 Task: Write name "Microsoft Dynamics 365 certifications".
Action: Mouse moved to (635, 81)
Screenshot: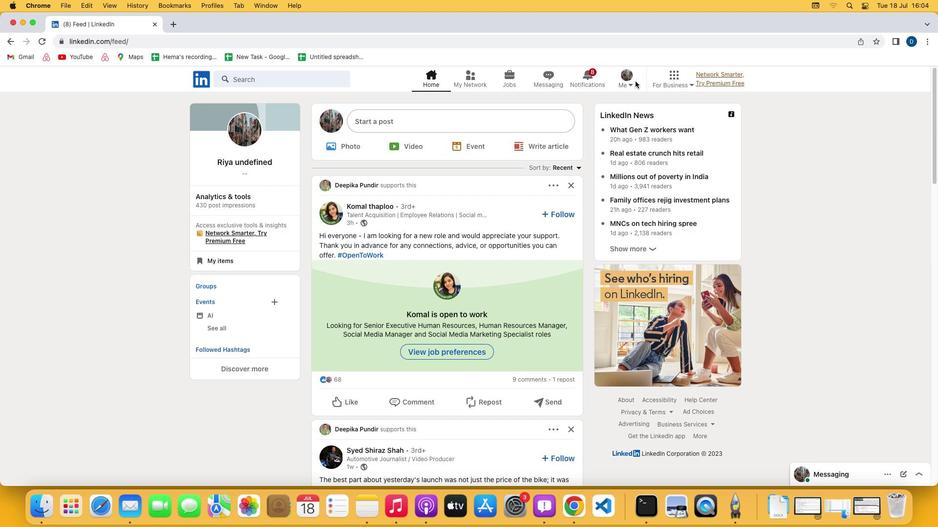 
Action: Mouse pressed left at (635, 81)
Screenshot: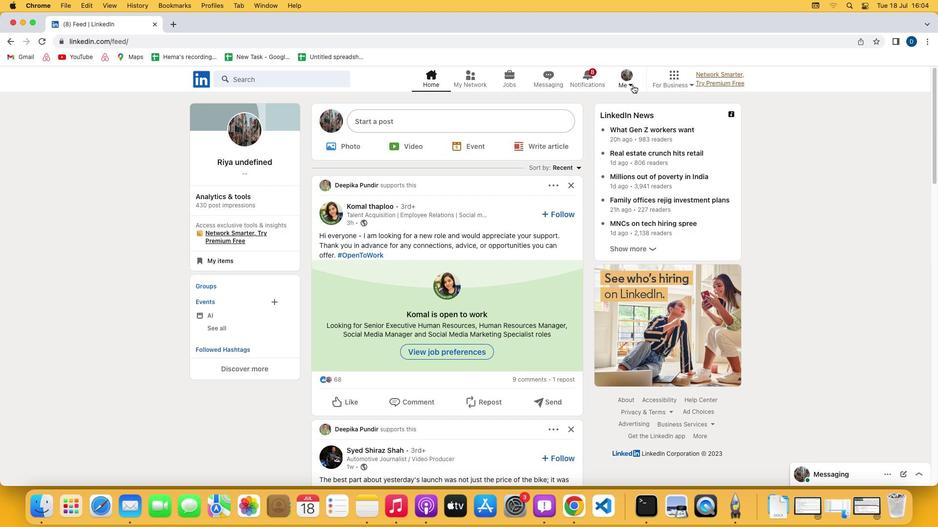 
Action: Mouse moved to (631, 85)
Screenshot: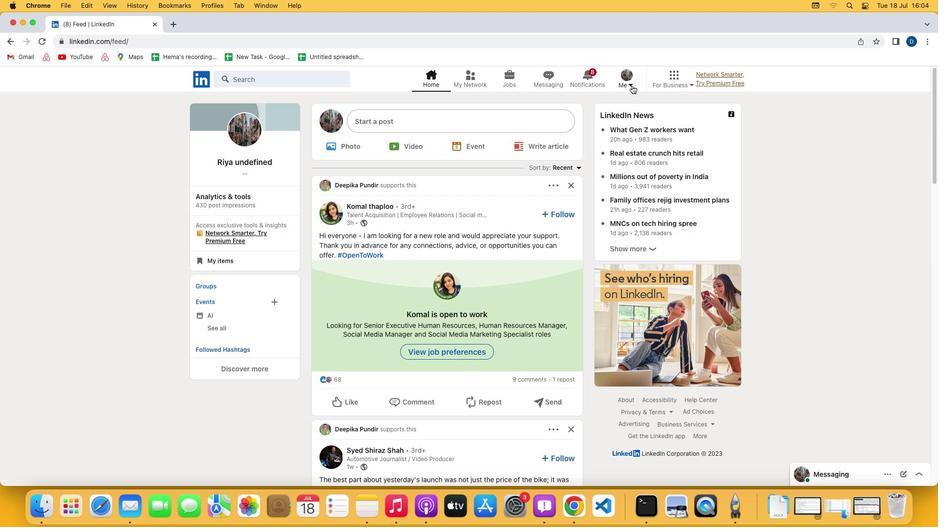 
Action: Mouse pressed left at (631, 85)
Screenshot: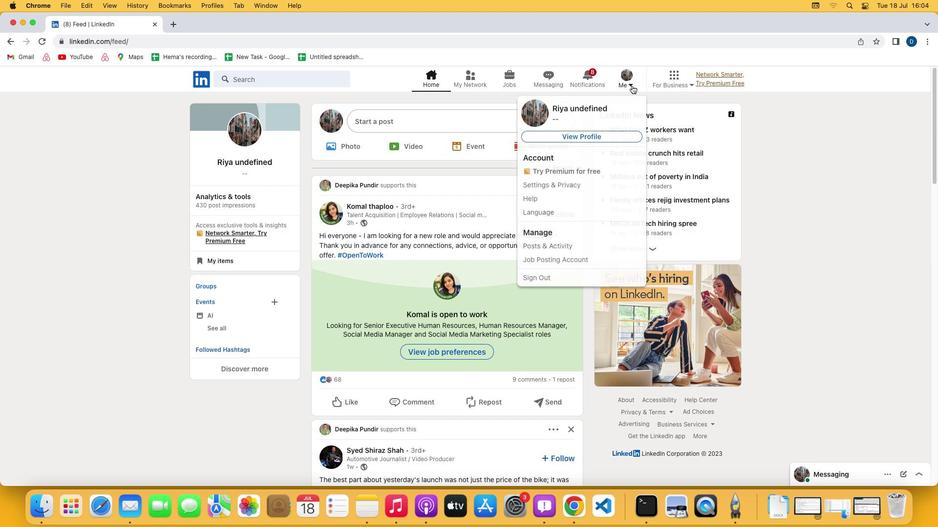 
Action: Mouse moved to (596, 134)
Screenshot: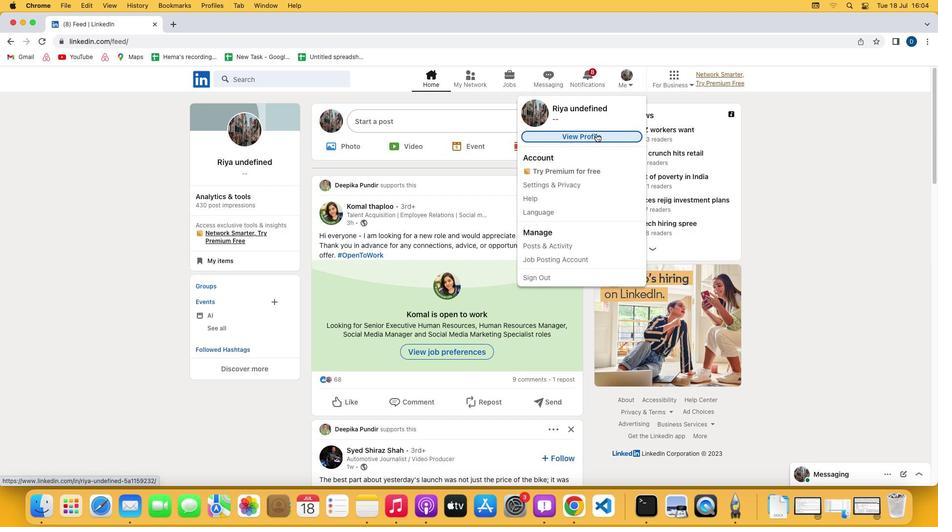 
Action: Mouse pressed left at (596, 134)
Screenshot: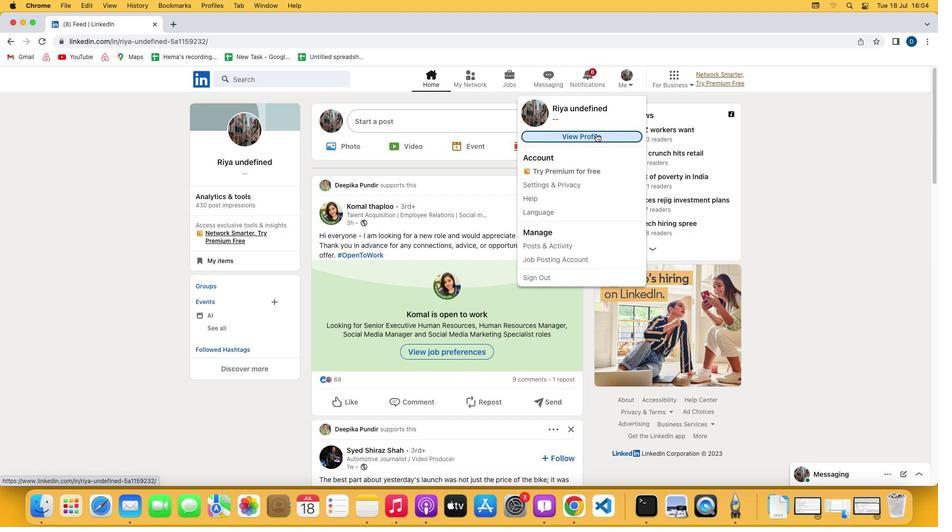 
Action: Mouse moved to (307, 329)
Screenshot: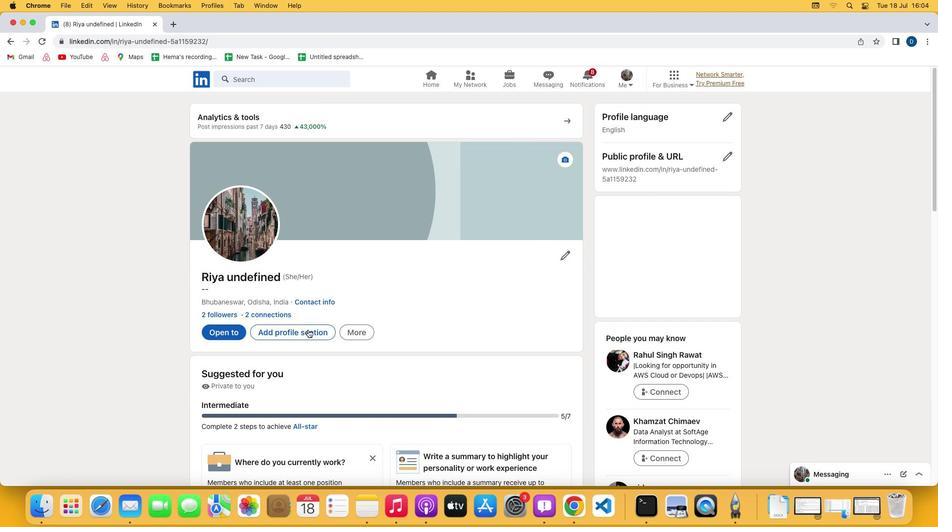 
Action: Mouse pressed left at (307, 329)
Screenshot: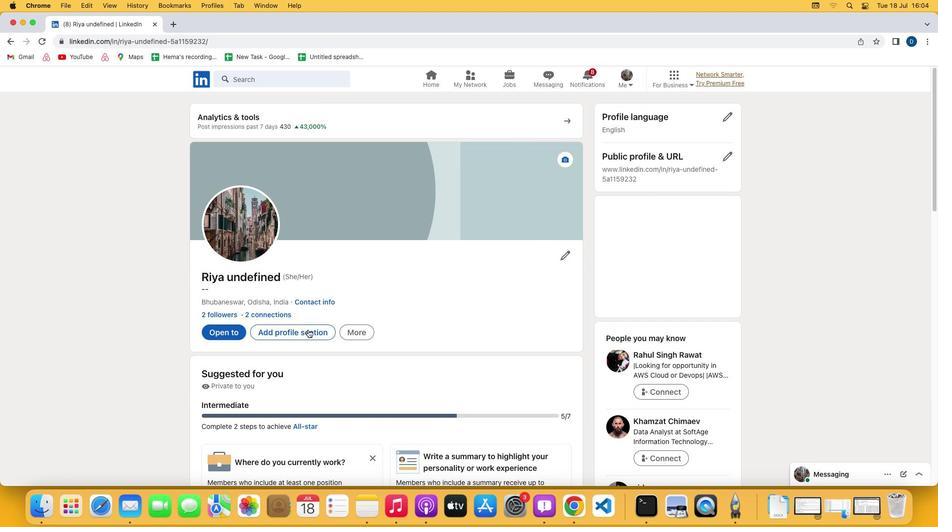 
Action: Mouse moved to (383, 151)
Screenshot: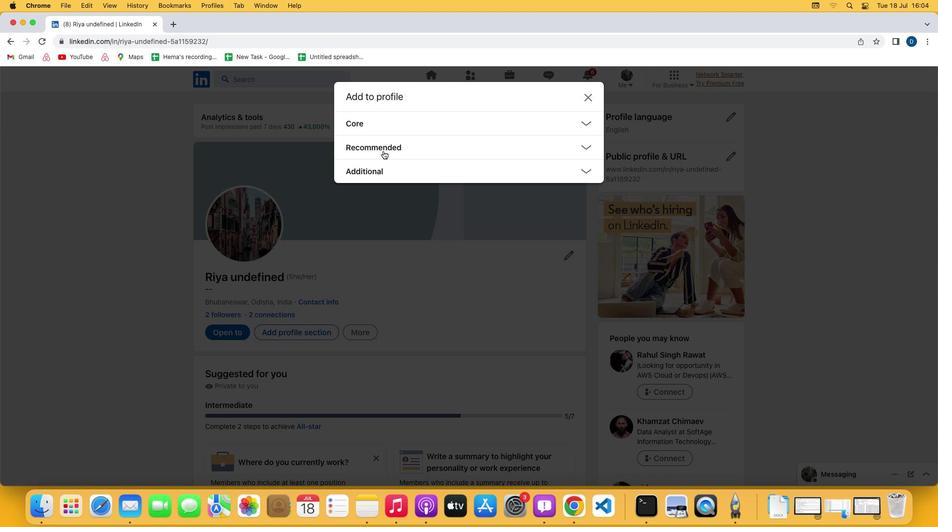 
Action: Mouse pressed left at (383, 151)
Screenshot: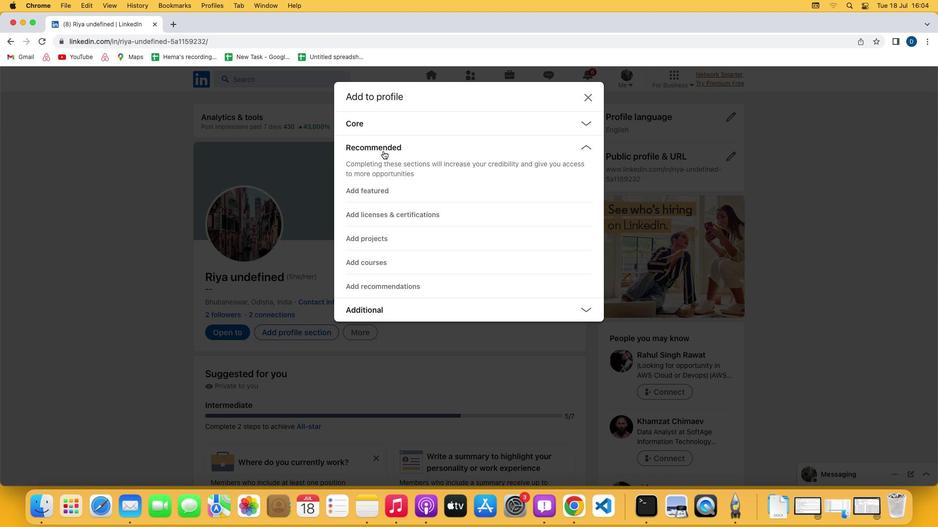 
Action: Mouse moved to (385, 217)
Screenshot: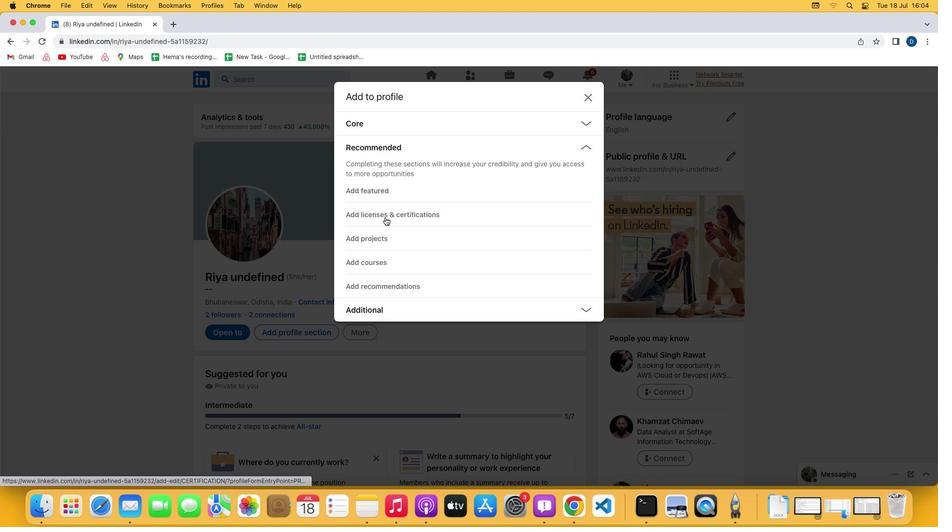 
Action: Mouse pressed left at (385, 217)
Screenshot: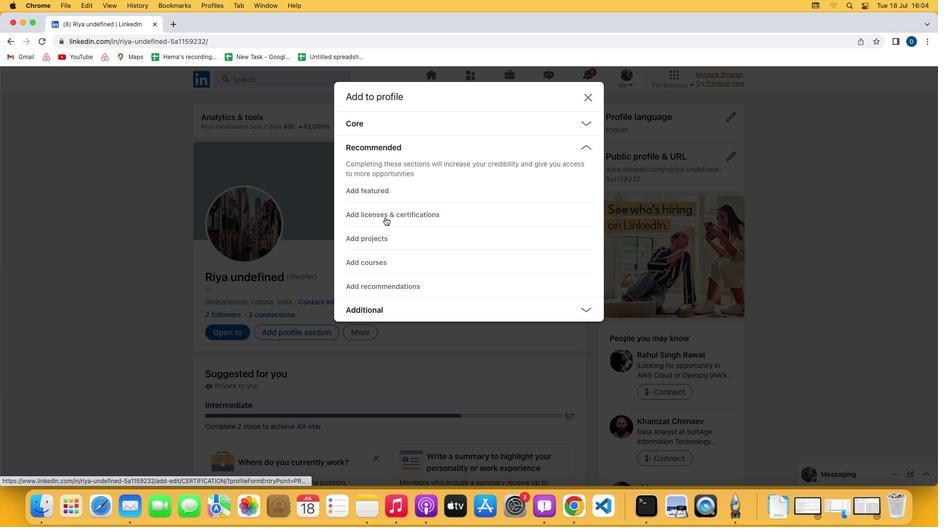 
Action: Mouse moved to (345, 155)
Screenshot: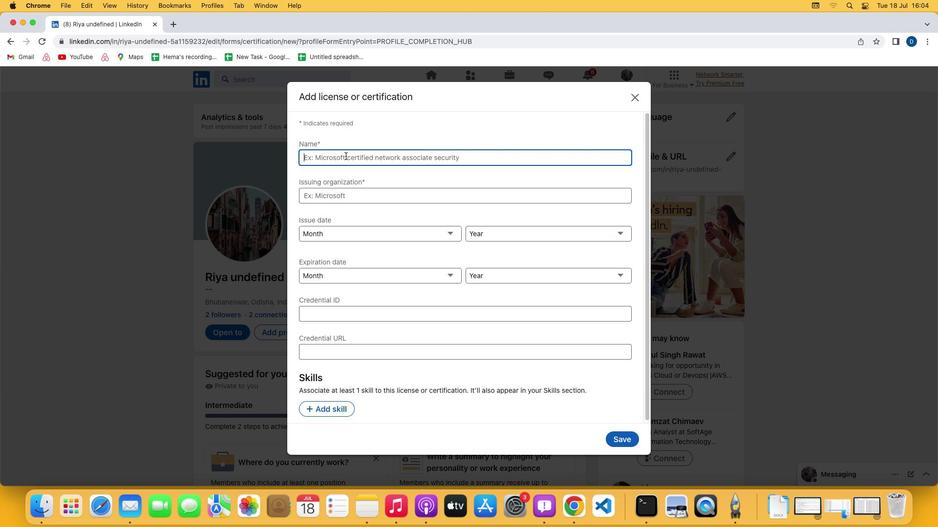 
Action: Mouse pressed left at (345, 155)
Screenshot: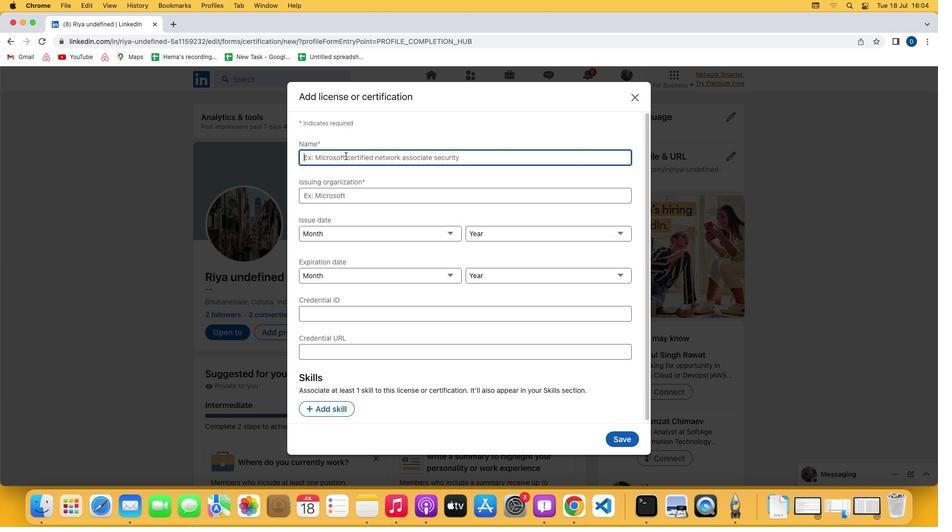 
Action: Mouse moved to (345, 157)
Screenshot: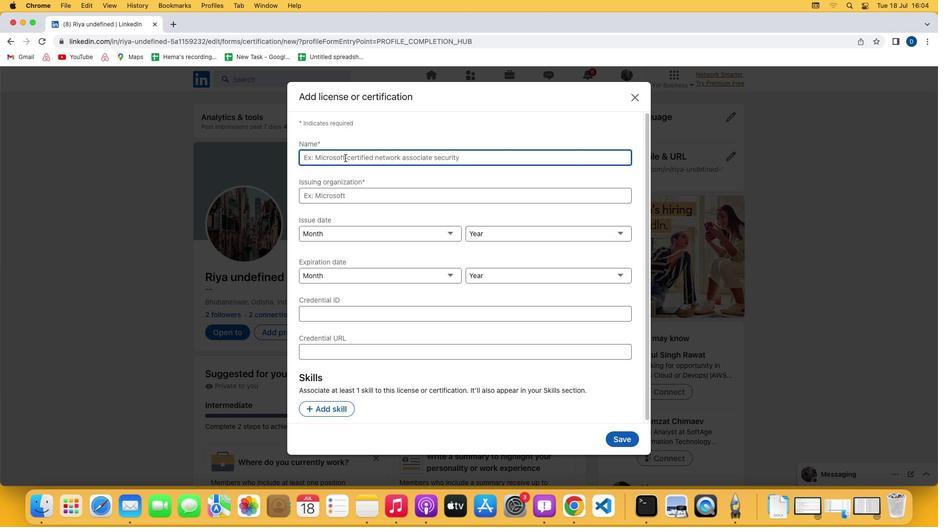 
Action: Key pressed Key.shift'M''i''c''r''i'Key.backspace'o''s''o''f''t'Key.spaceKey.shift'D''y''n''a''m''i''c''s'Key.space'3''6''5'Key.space'c''e''r''t''i''f''i''c''a''t''i''o''n''s'
Screenshot: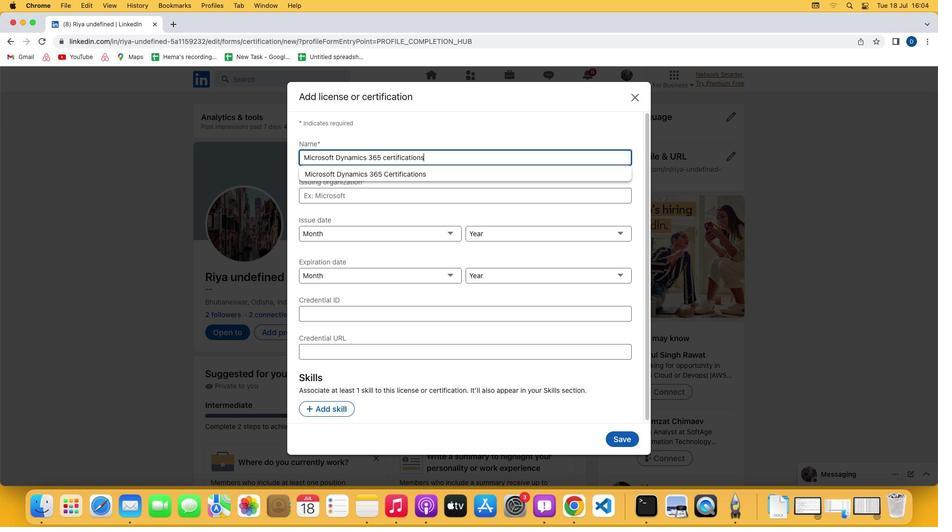 
